 Task: Add Sprouts Ginger Pineapple Green Tea to the cart.
Action: Mouse moved to (16, 101)
Screenshot: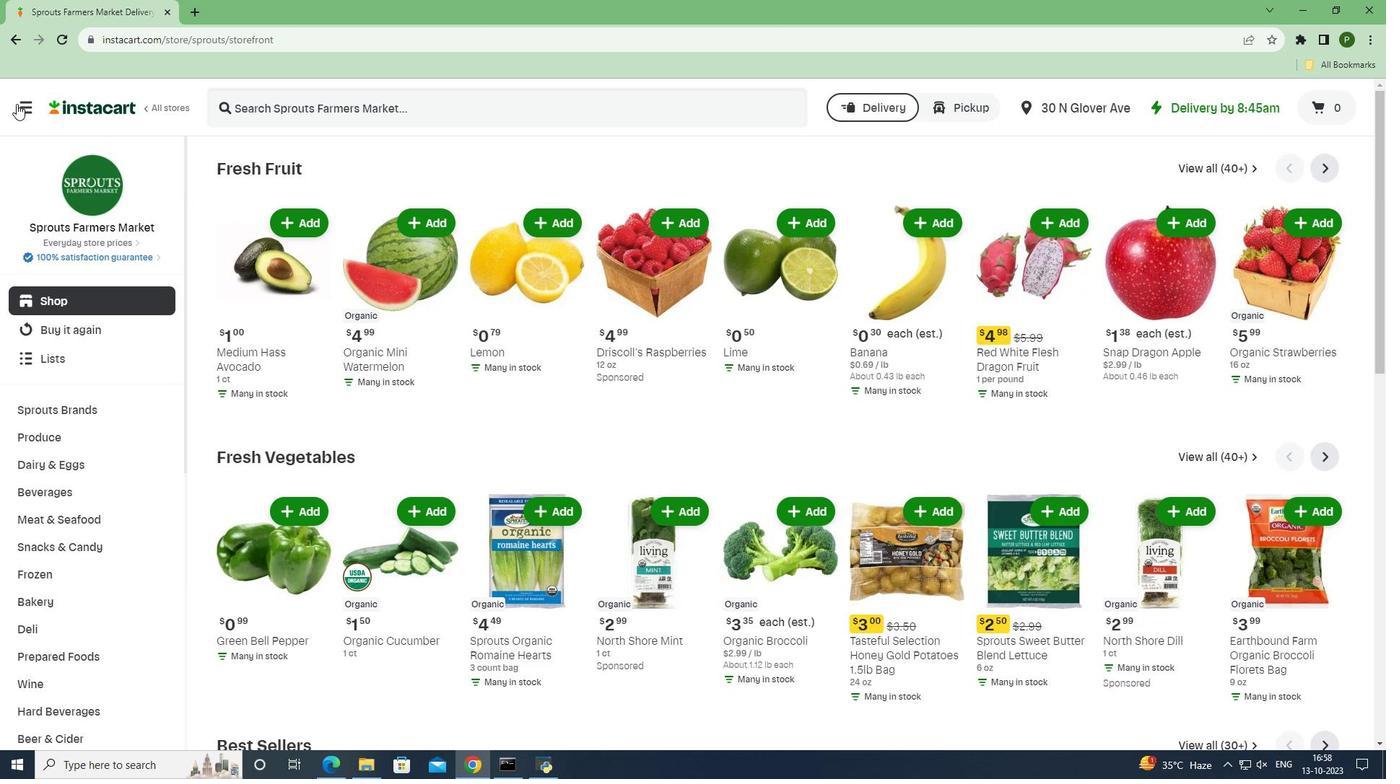 
Action: Mouse pressed left at (16, 101)
Screenshot: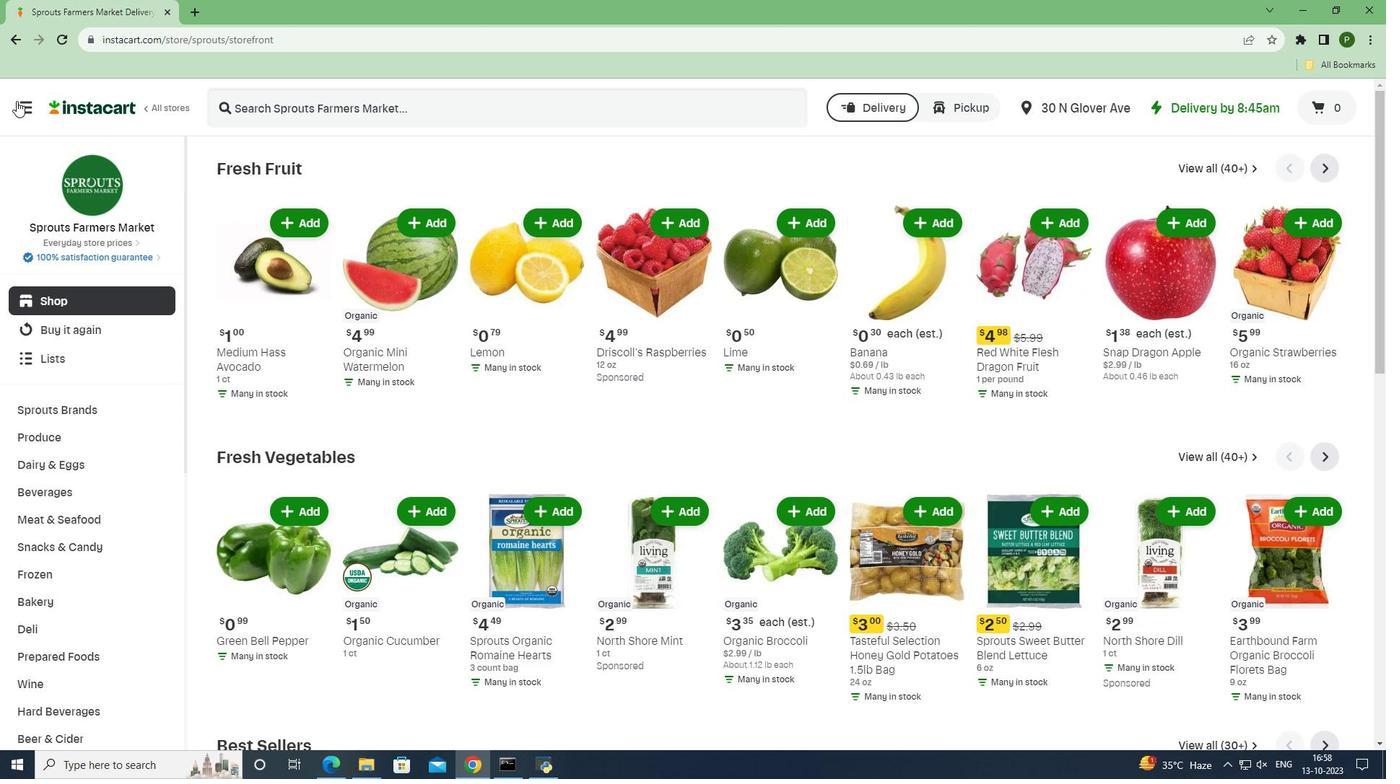 
Action: Mouse moved to (72, 393)
Screenshot: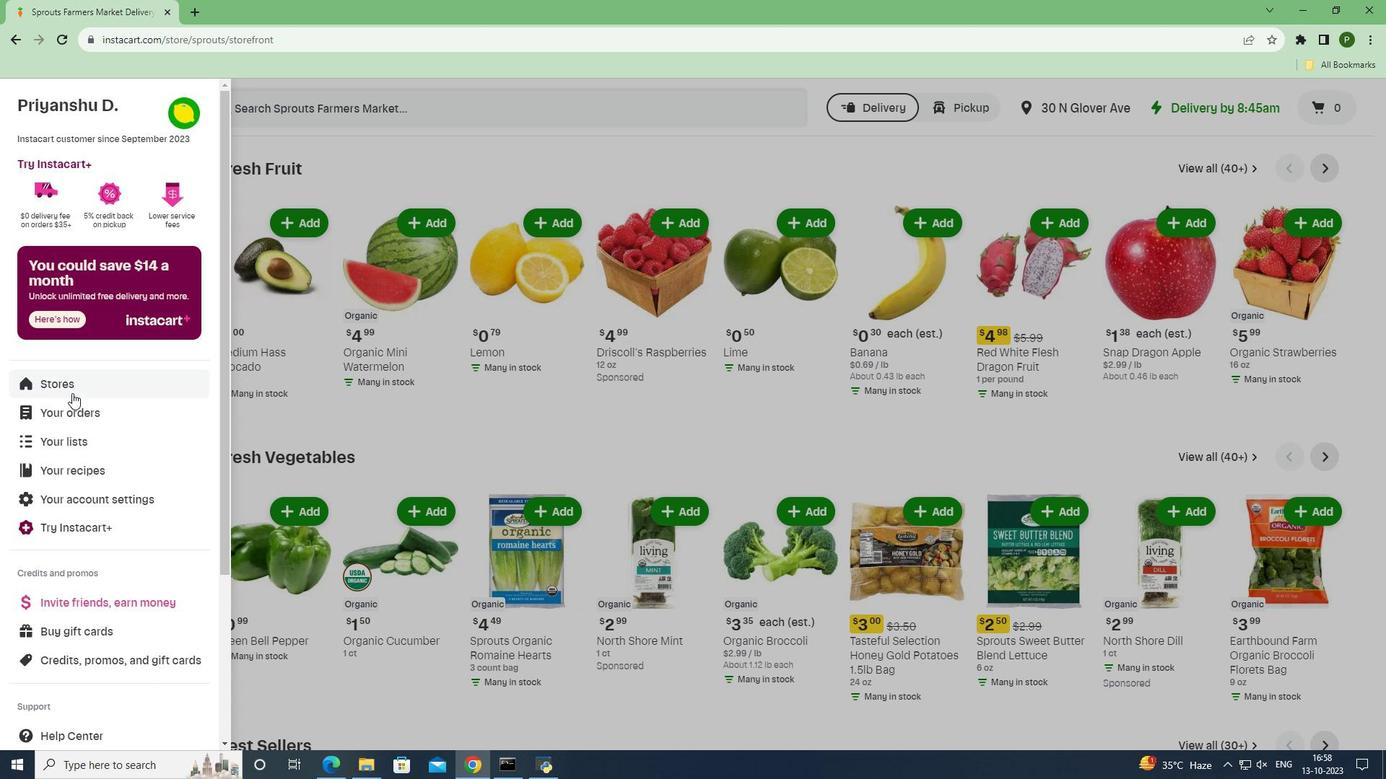 
Action: Mouse pressed left at (72, 393)
Screenshot: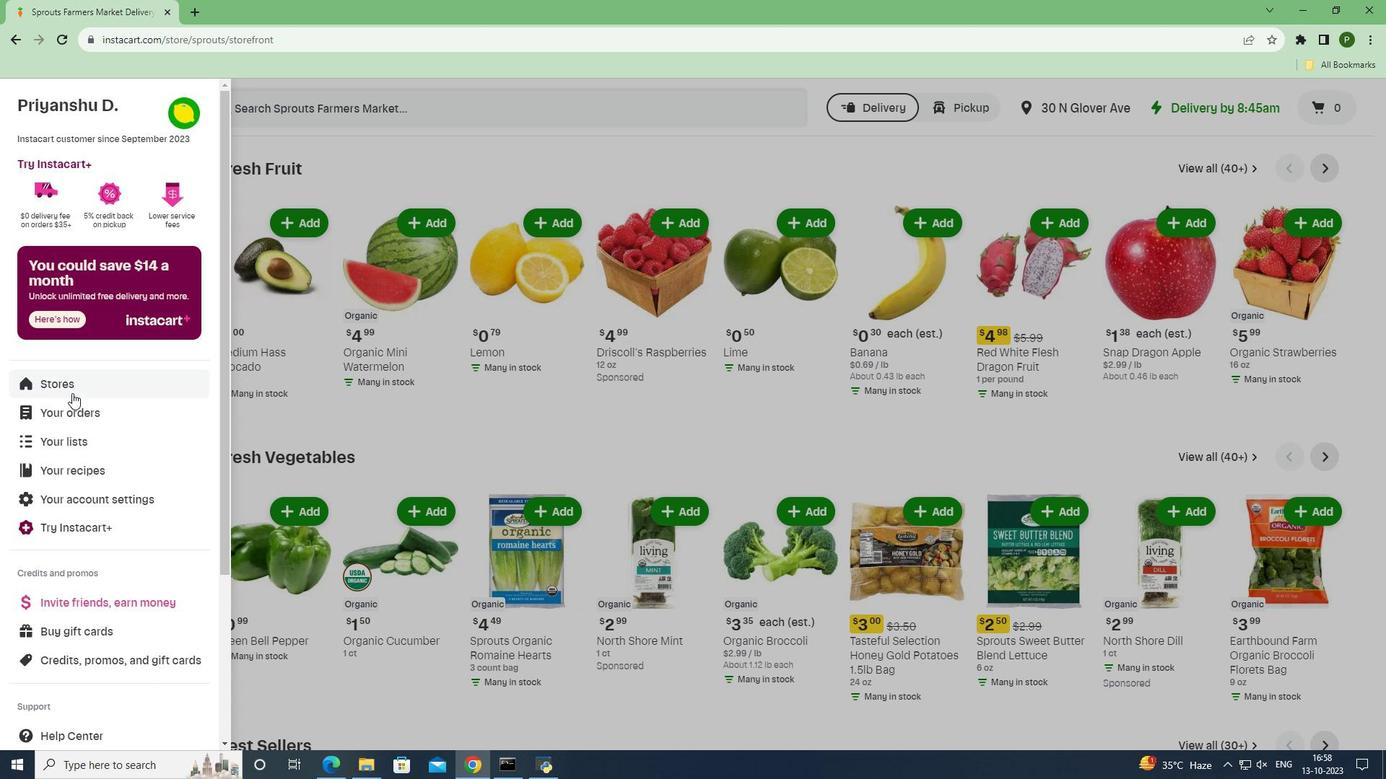 
Action: Mouse moved to (337, 166)
Screenshot: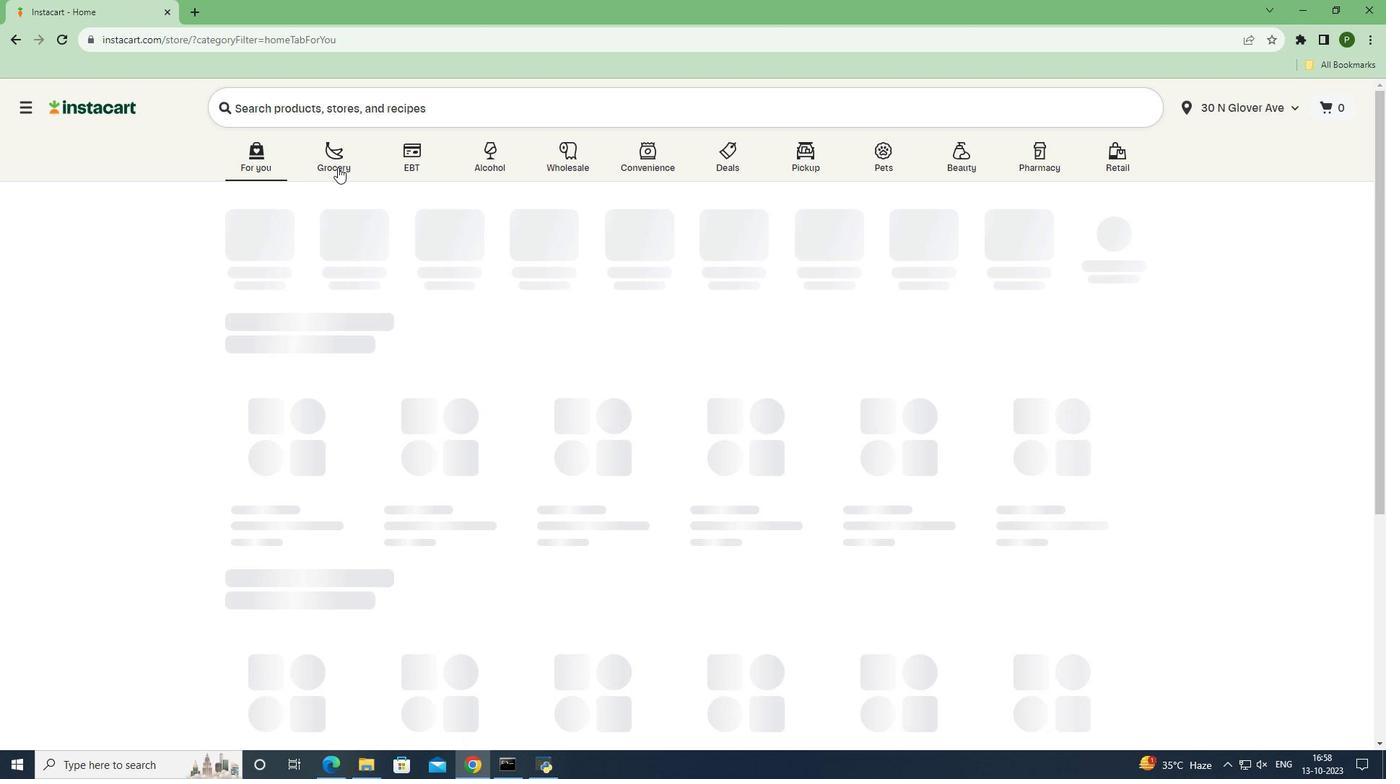 
Action: Mouse pressed left at (337, 166)
Screenshot: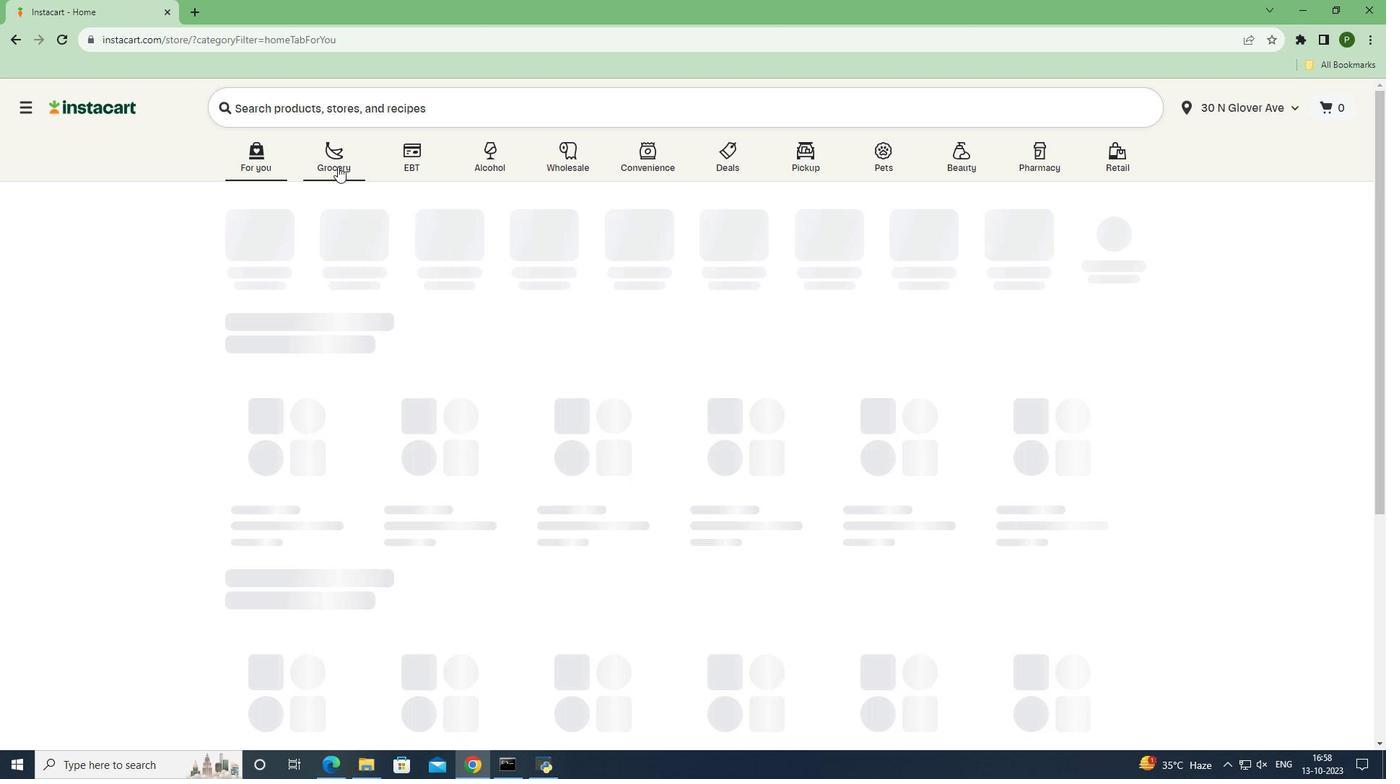 
Action: Mouse moved to (920, 321)
Screenshot: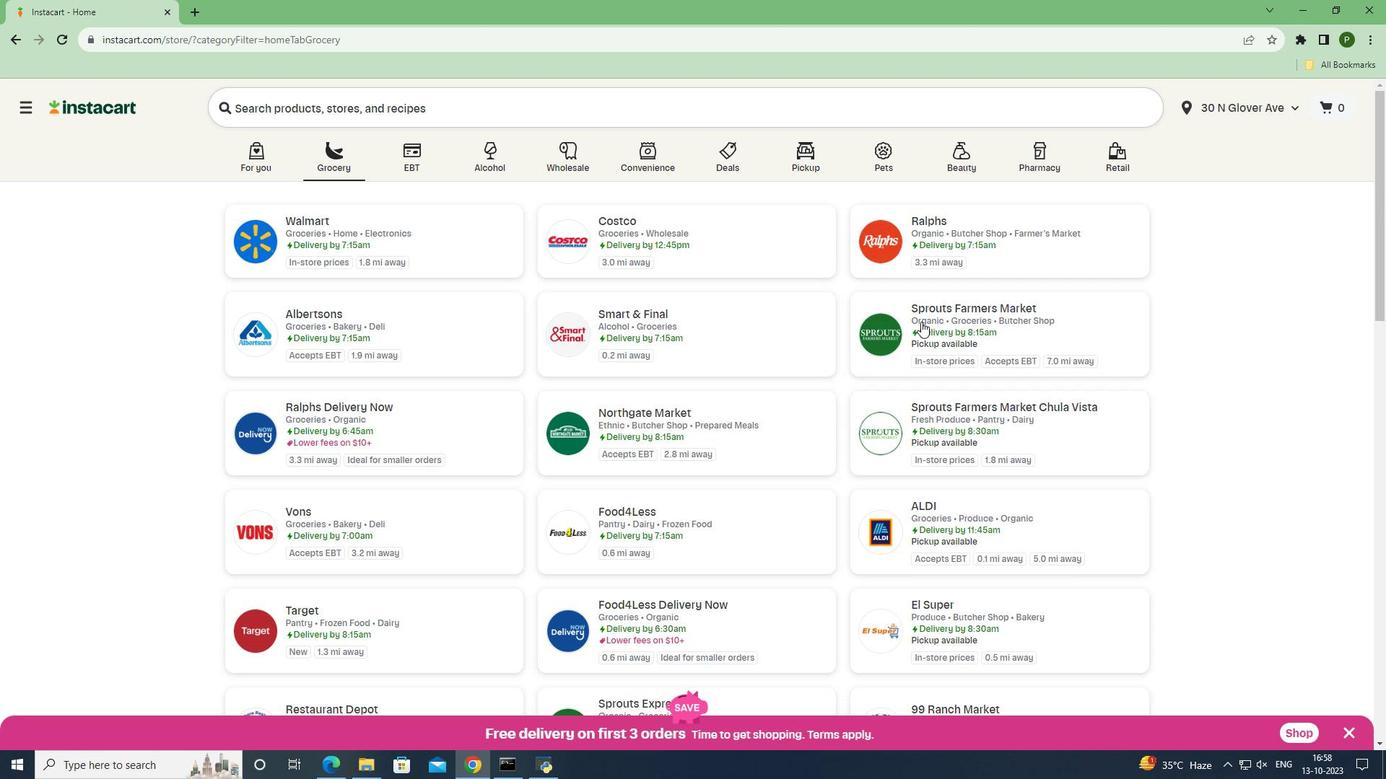 
Action: Mouse pressed left at (920, 321)
Screenshot: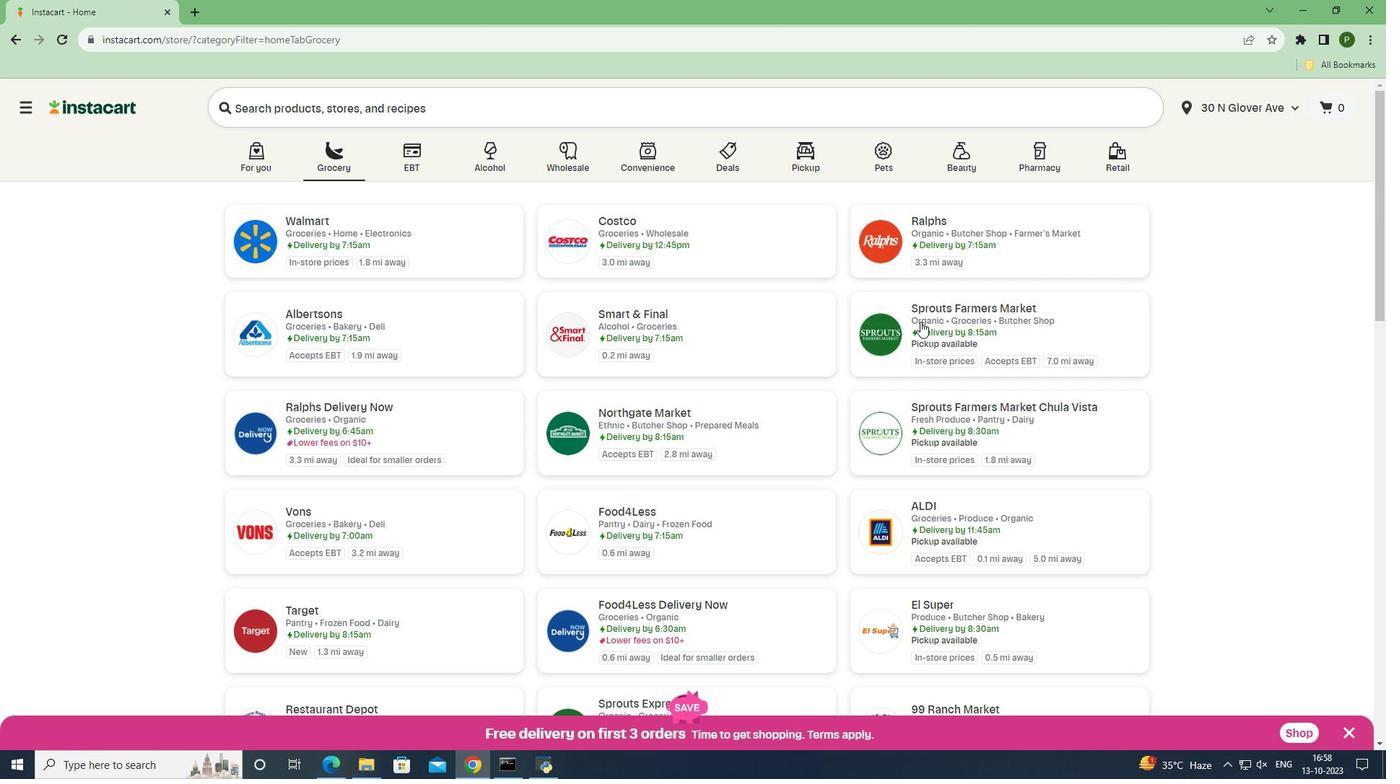 
Action: Mouse moved to (74, 494)
Screenshot: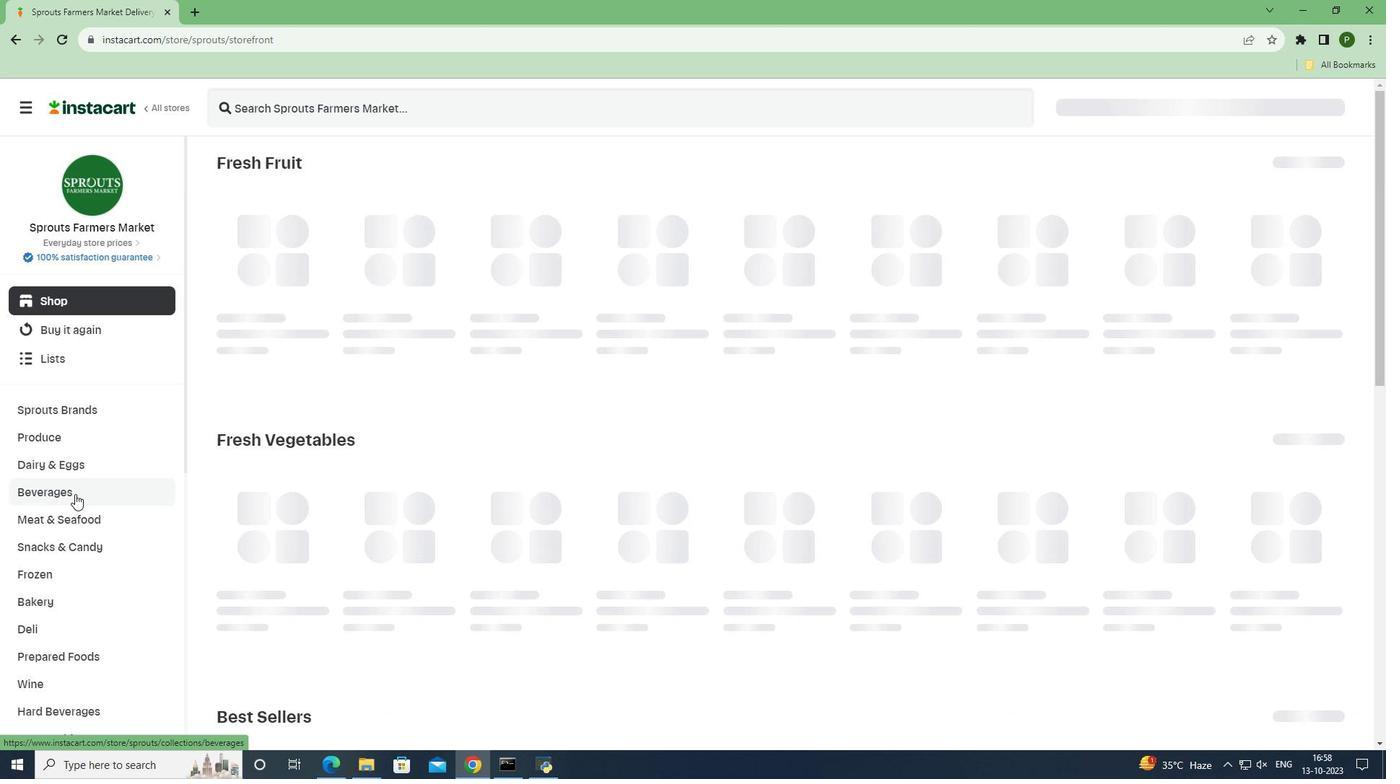 
Action: Mouse pressed left at (74, 494)
Screenshot: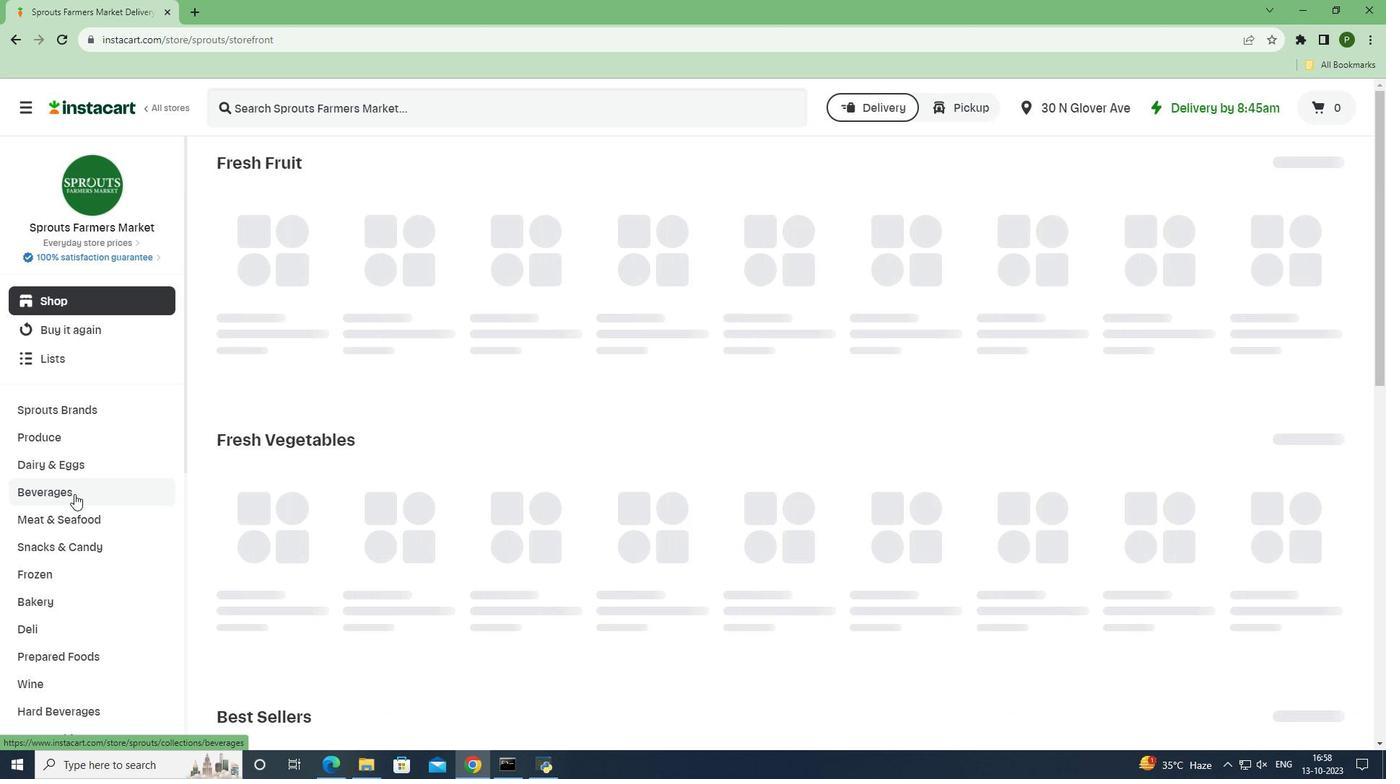 
Action: Mouse moved to (1251, 197)
Screenshot: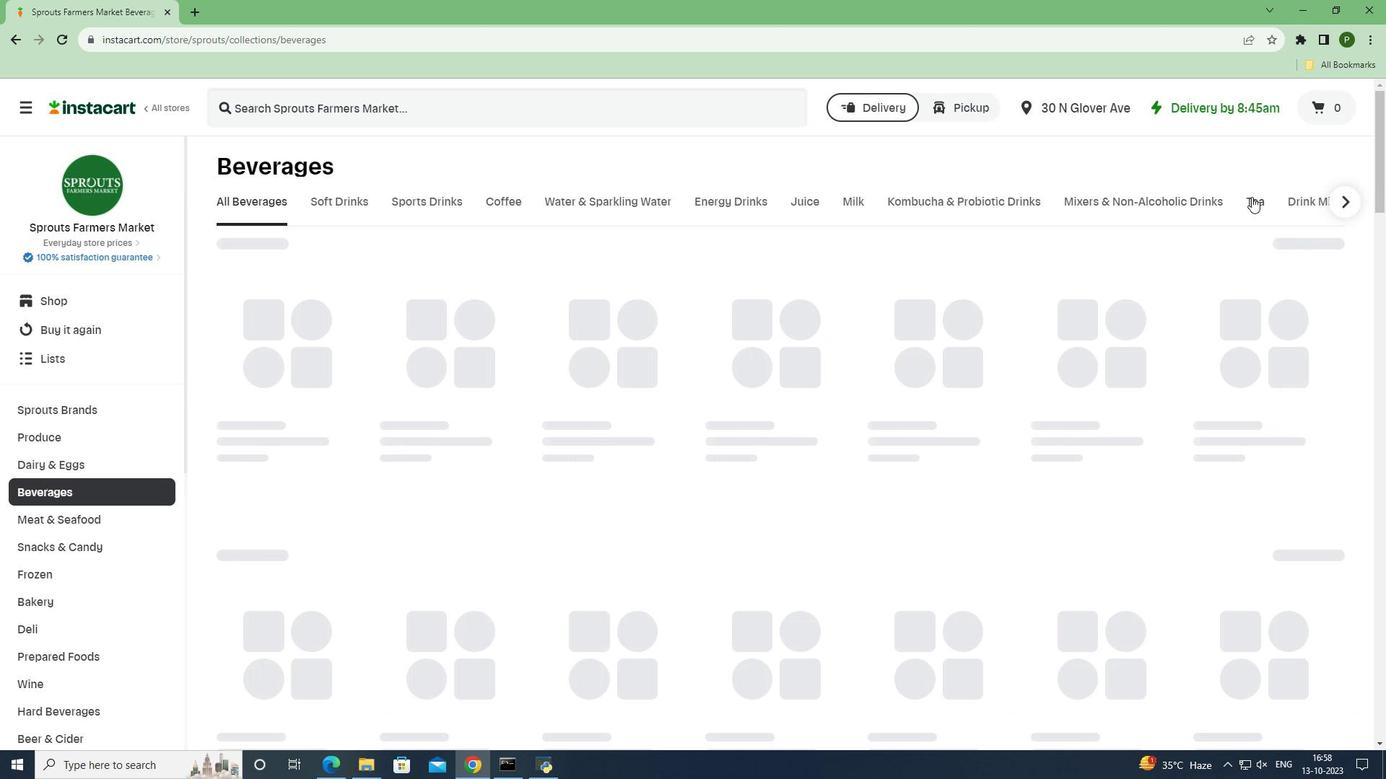 
Action: Mouse pressed left at (1251, 197)
Screenshot: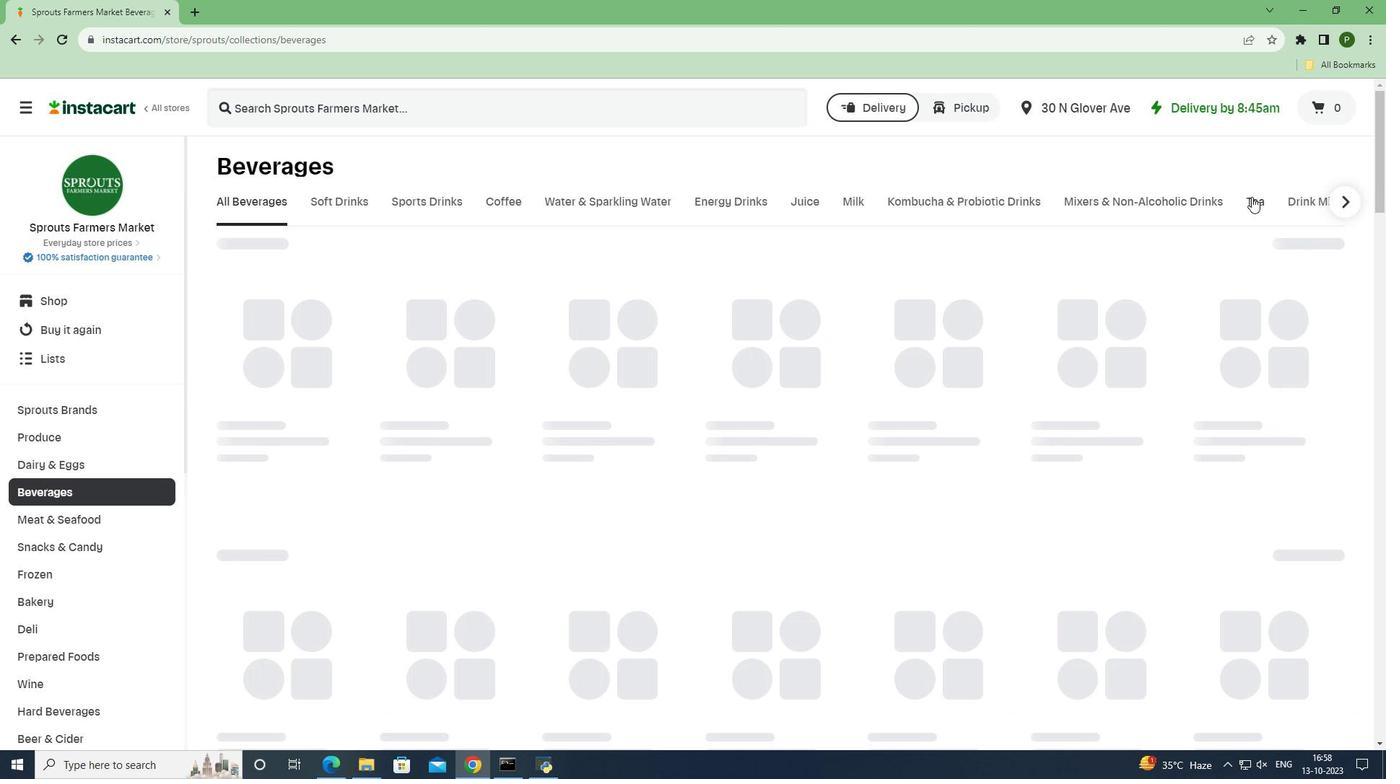 
Action: Mouse moved to (552, 109)
Screenshot: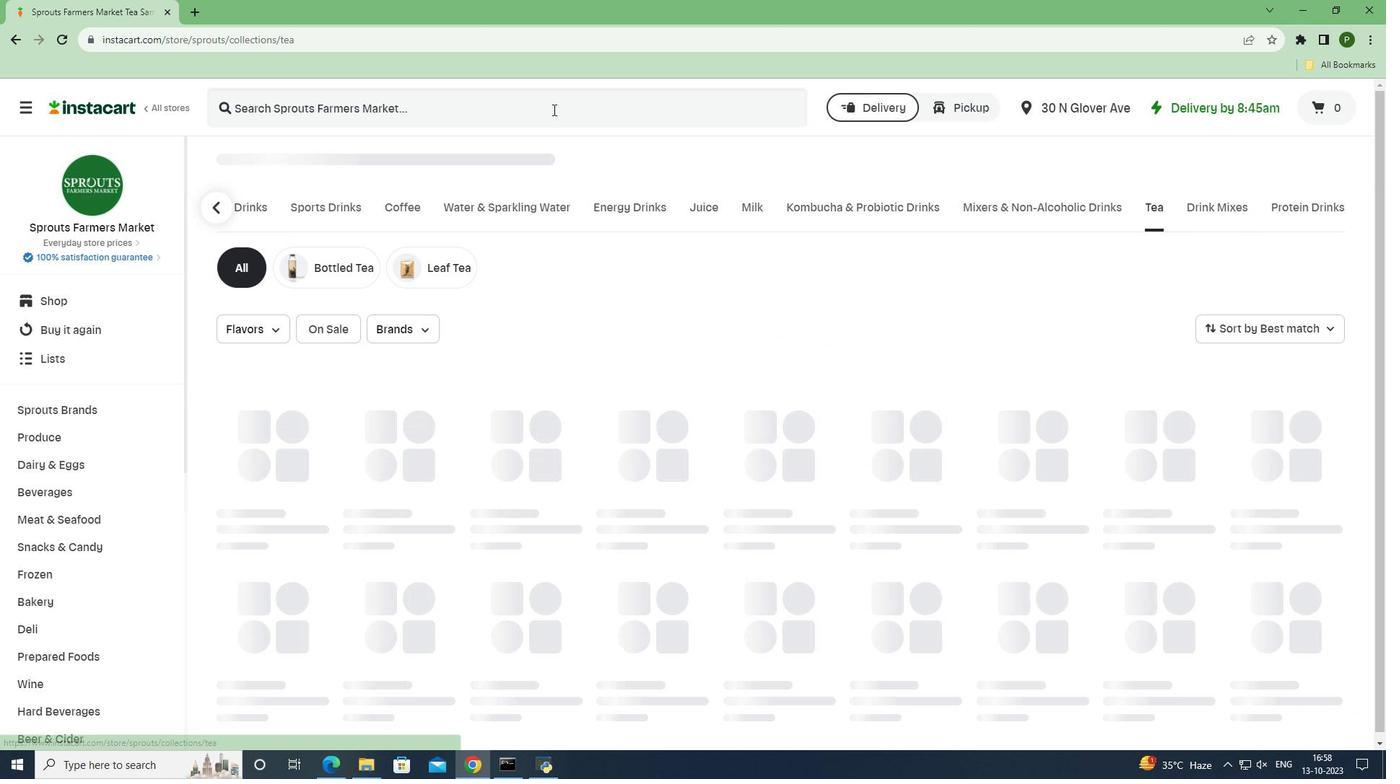 
Action: Mouse pressed left at (552, 109)
Screenshot: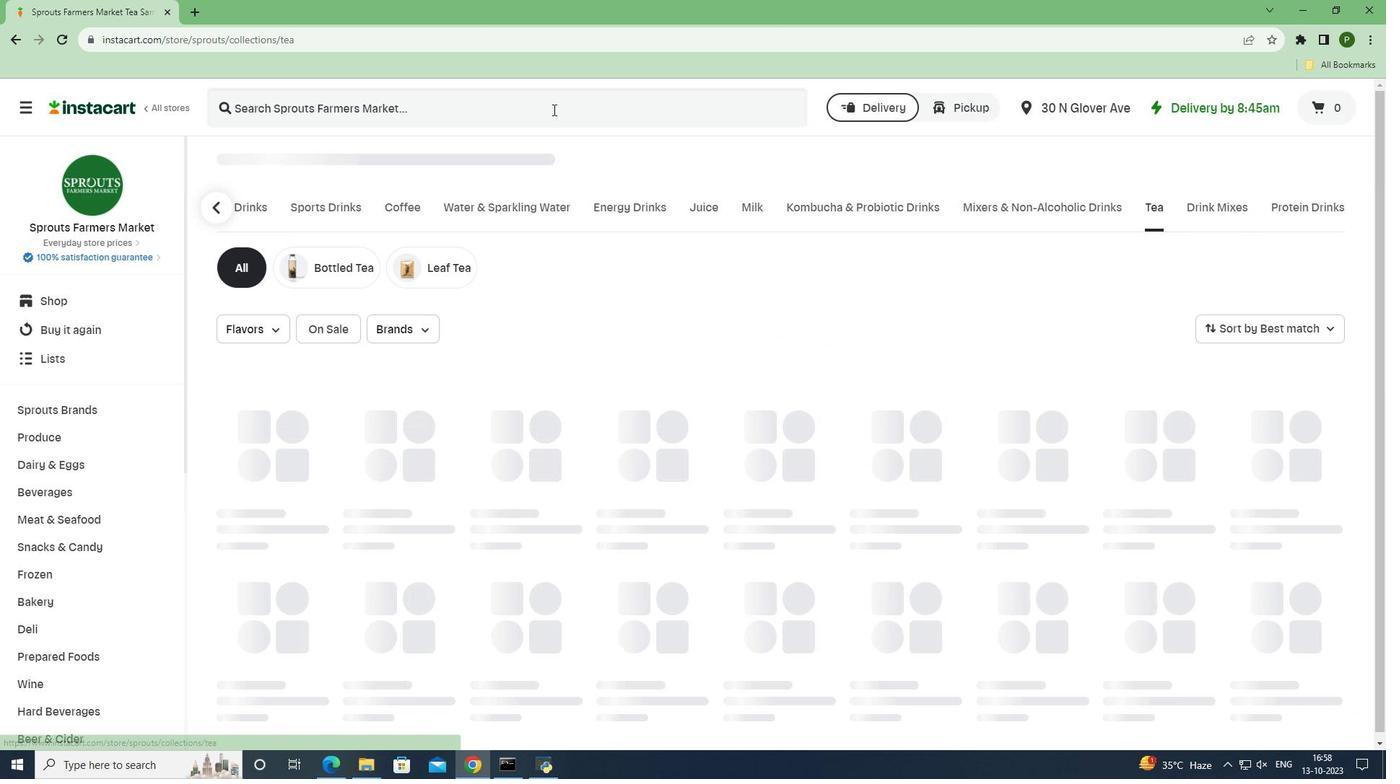 
Action: Key pressed <Key.caps_lock>S<Key.caps_lock>prouts<Key.space><Key.caps_lock>G<Key.caps_lock>inger<Key.space><Key.caps_lock>P<Key.caps_lock>ineapple<Key.space><Key.caps_lock>G<Key.caps_lock>reen<Key.space><Key.caps_lock>T<Key.caps_lock>ea<Key.space><Key.enter>
Screenshot: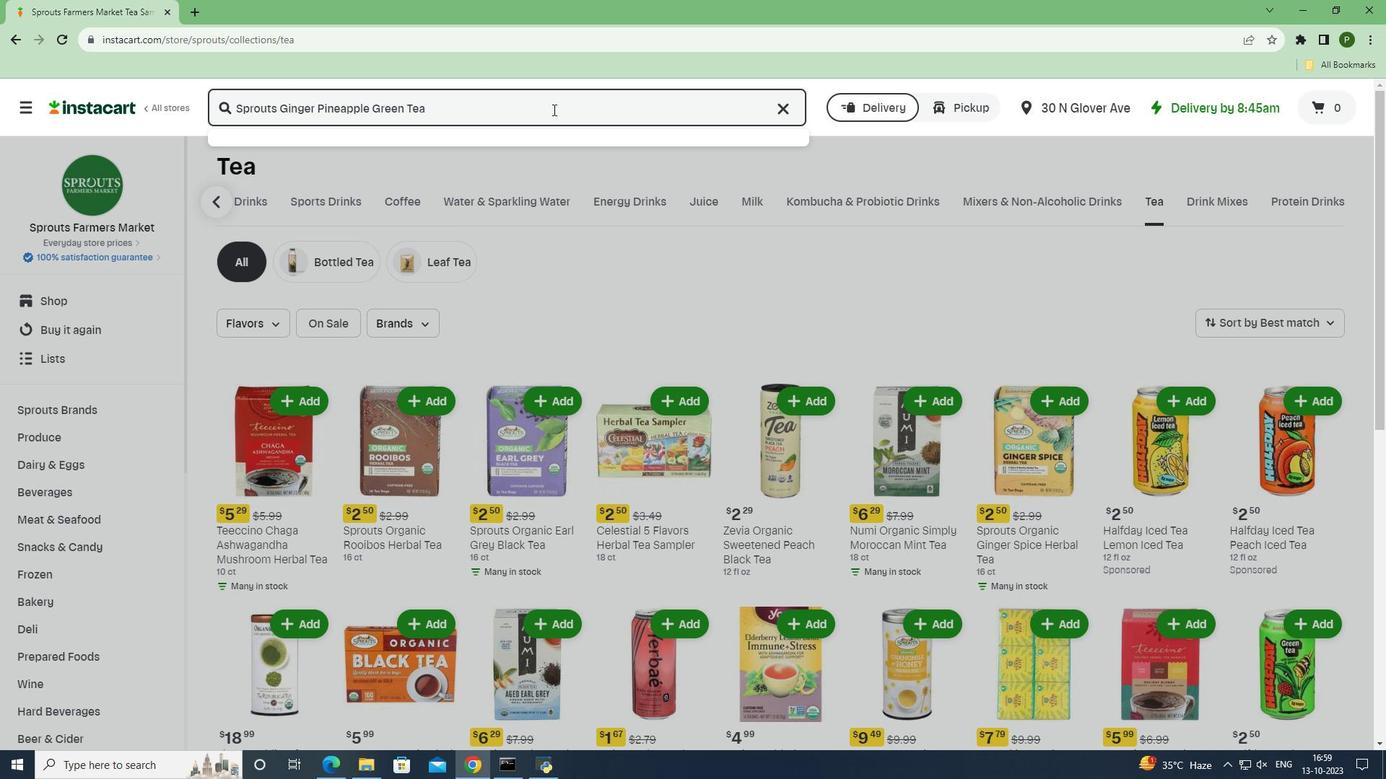 
Action: Mouse moved to (378, 226)
Screenshot: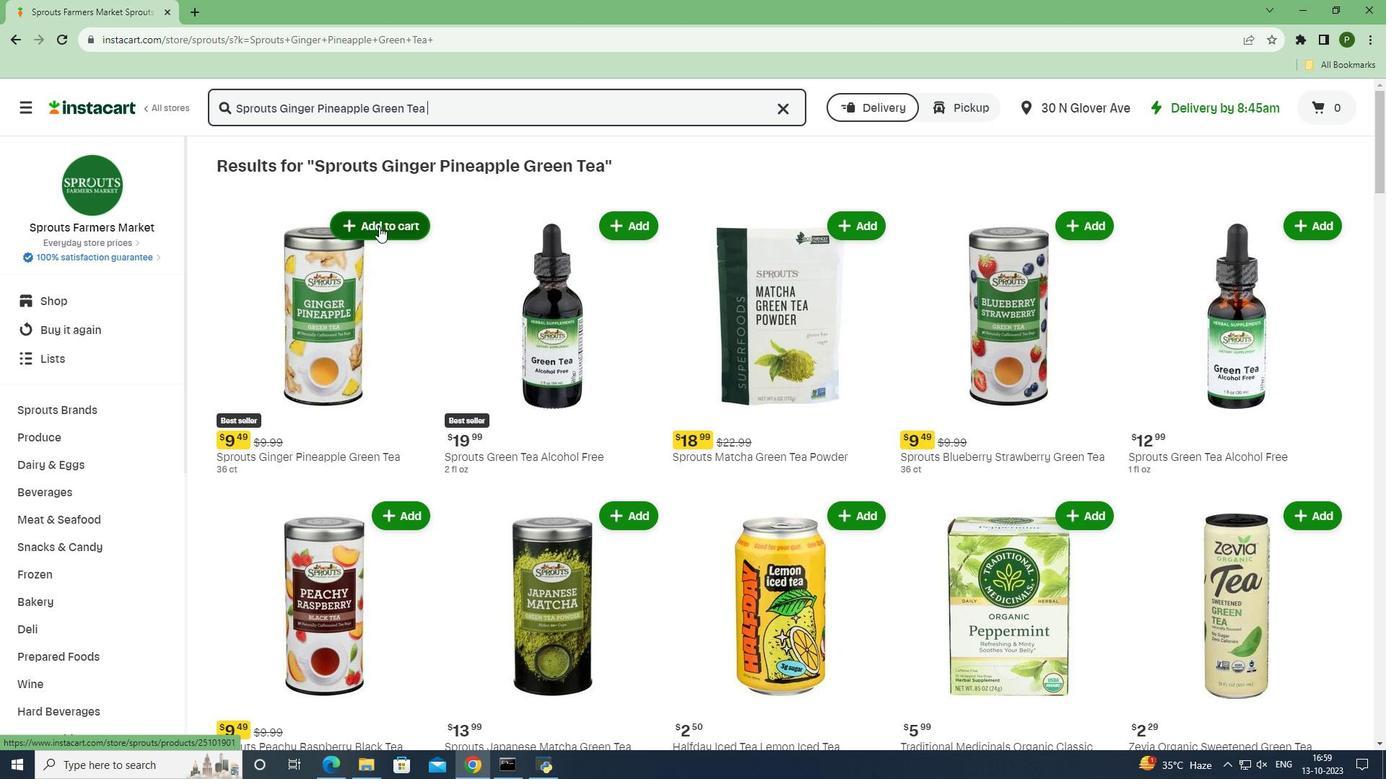 
Action: Mouse pressed left at (378, 226)
Screenshot: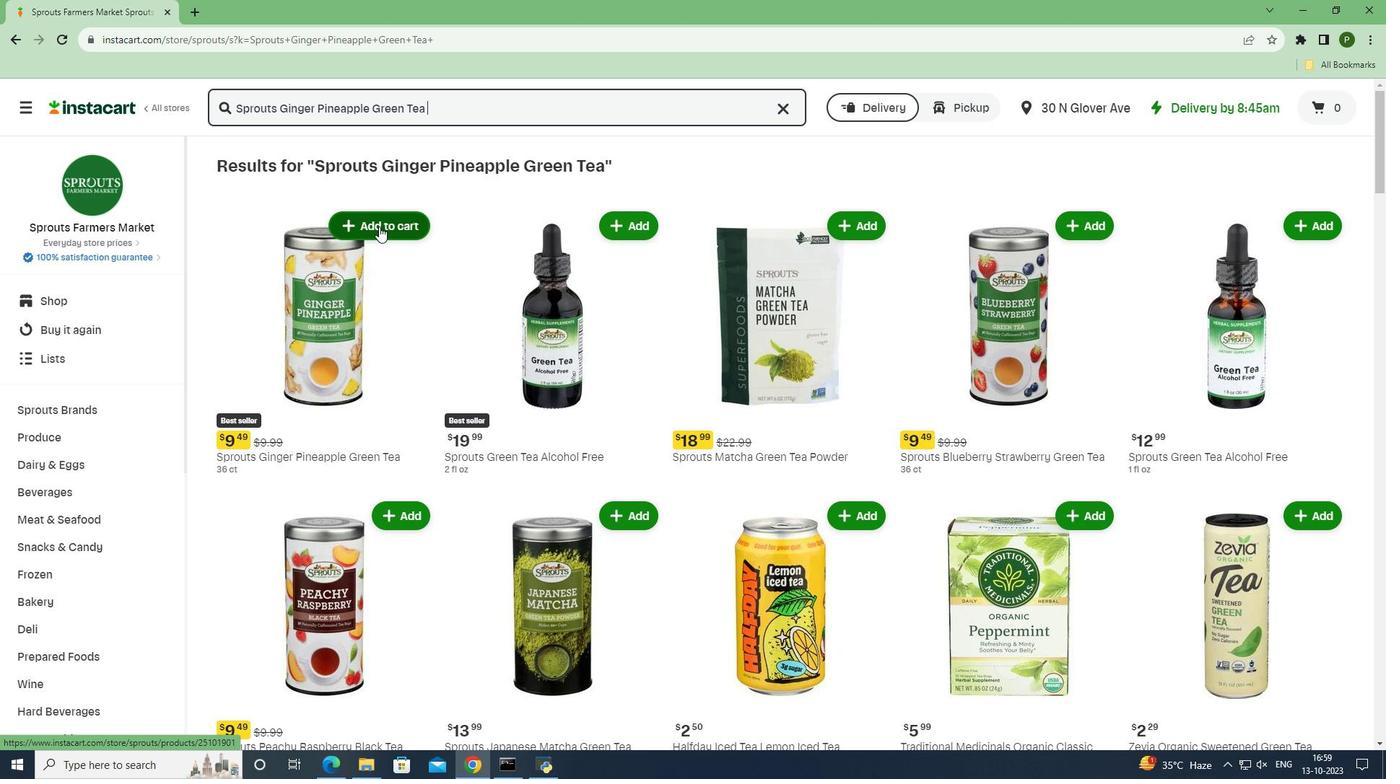 
Action: Mouse moved to (419, 315)
Screenshot: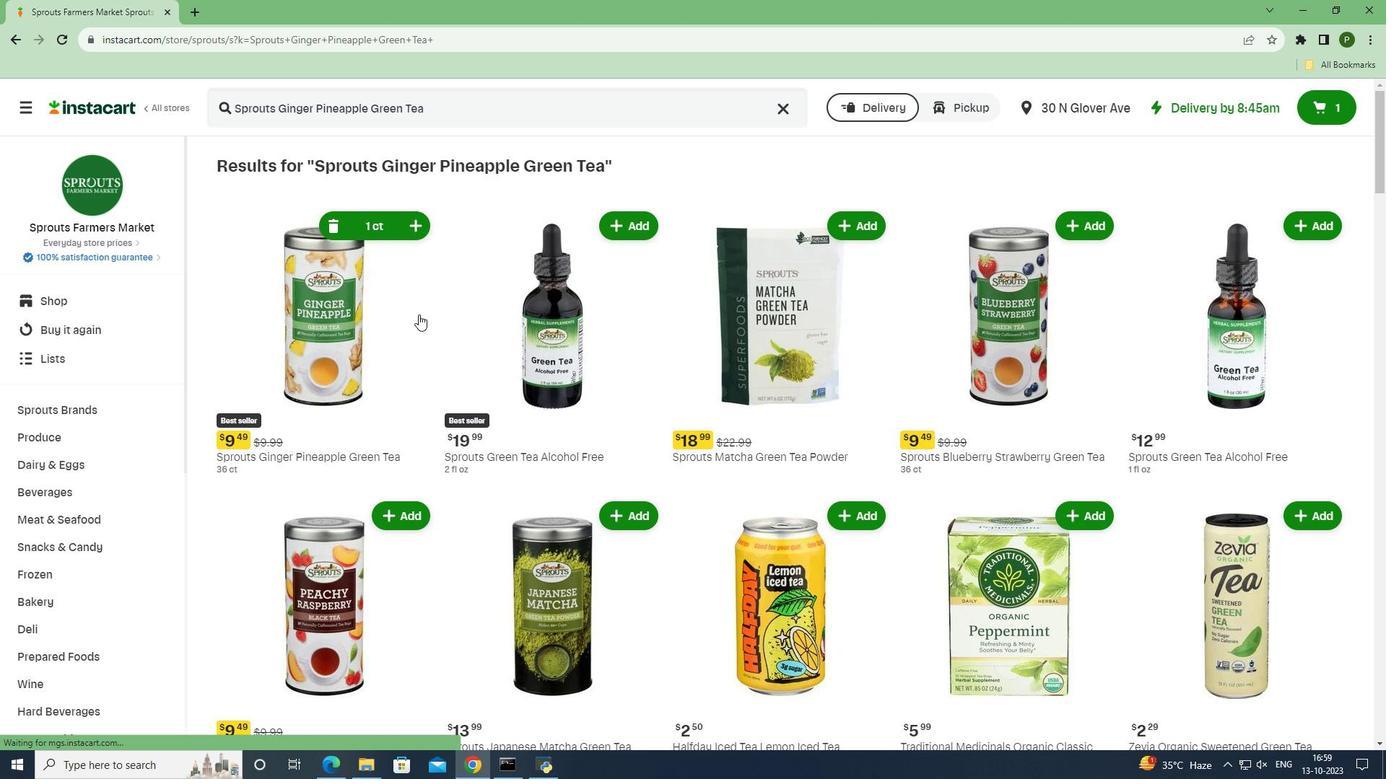 
